 Task: Check for job postings on the  page of United Health Group
Action: Mouse moved to (702, 119)
Screenshot: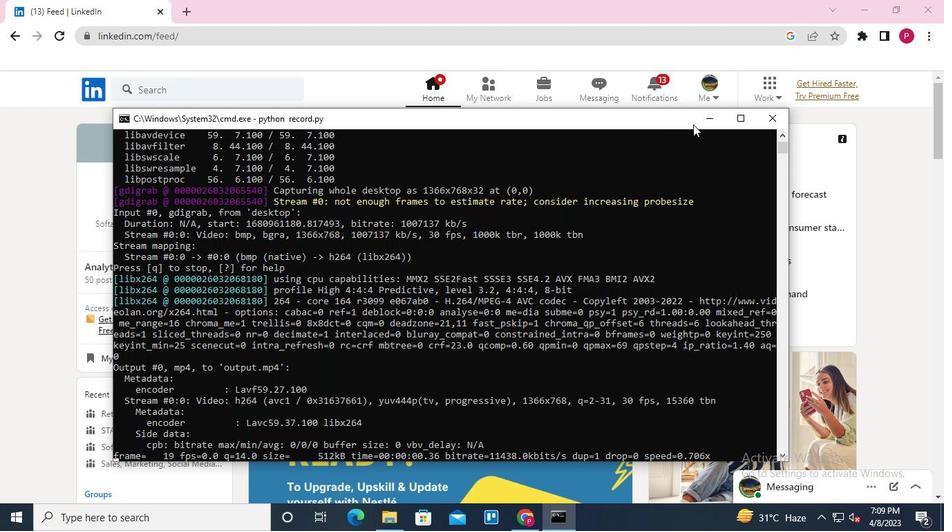 
Action: Mouse pressed left at (702, 119)
Screenshot: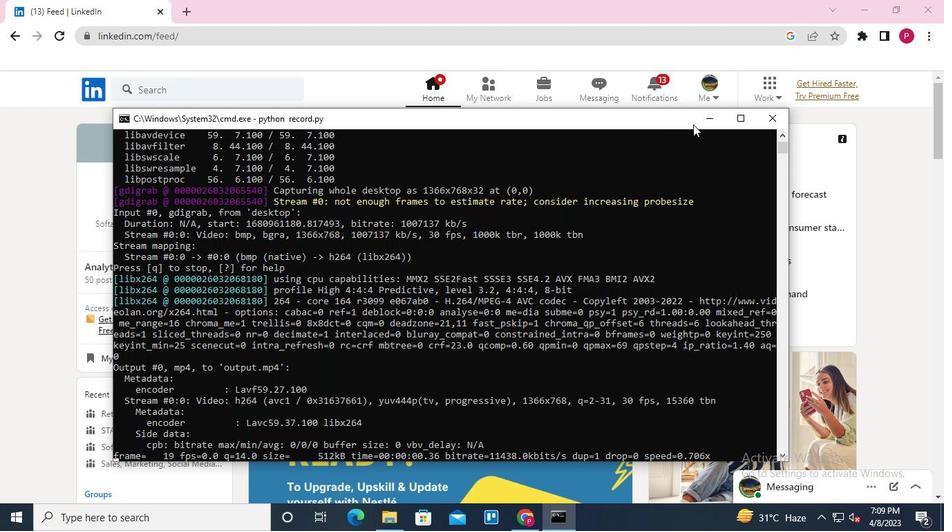 
Action: Mouse moved to (163, 88)
Screenshot: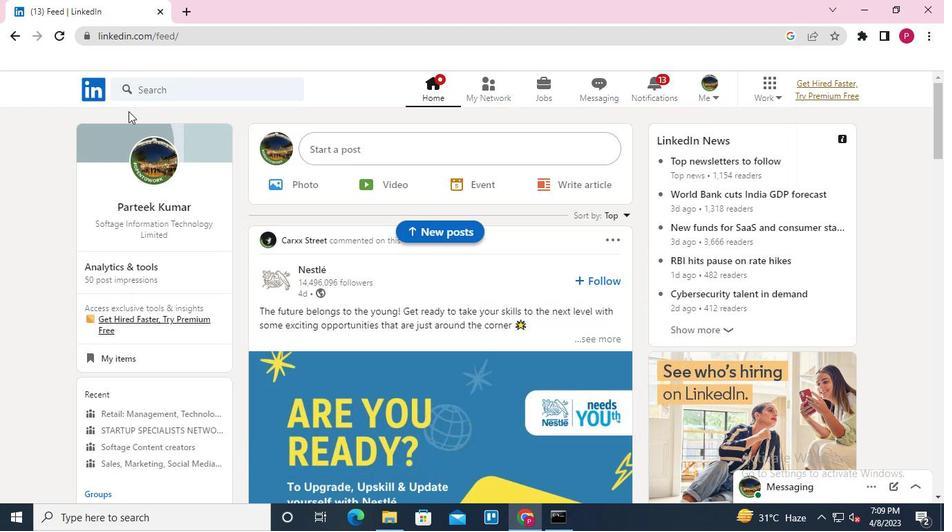 
Action: Mouse pressed left at (163, 88)
Screenshot: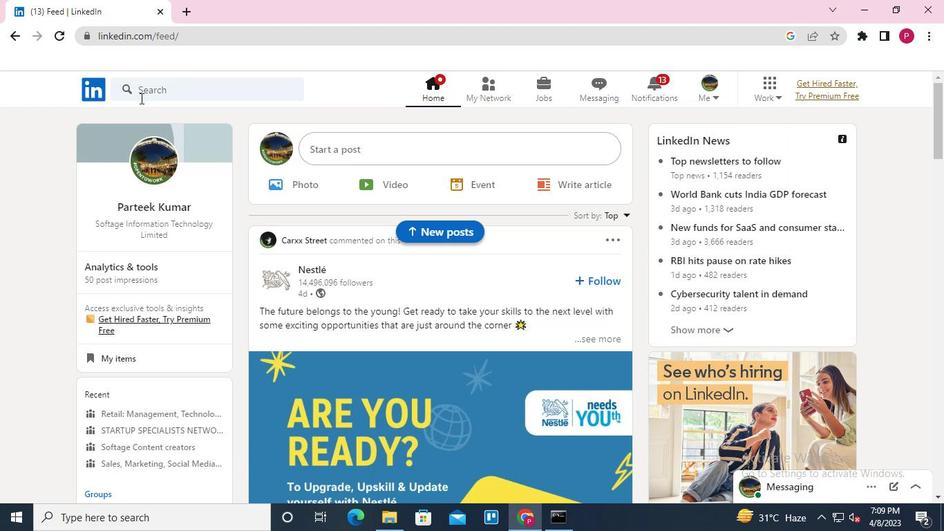
Action: Mouse moved to (145, 149)
Screenshot: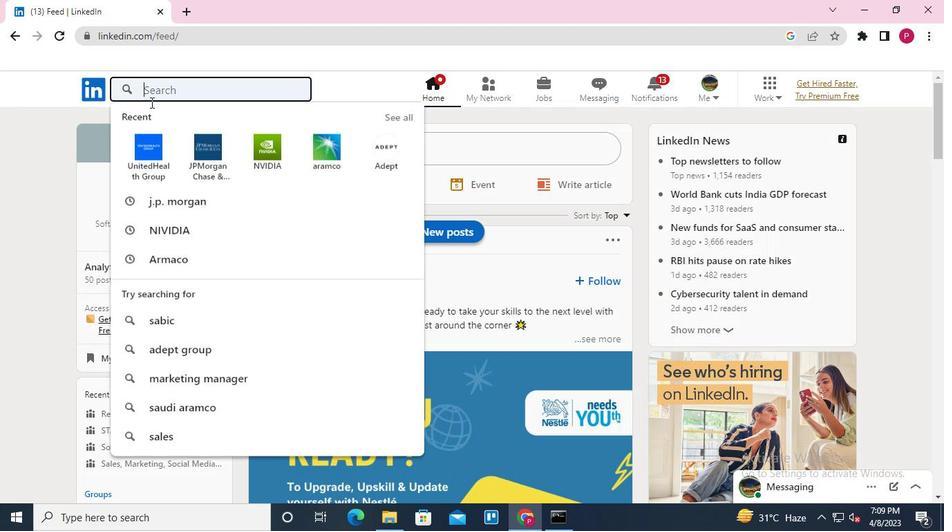 
Action: Mouse pressed left at (145, 149)
Screenshot: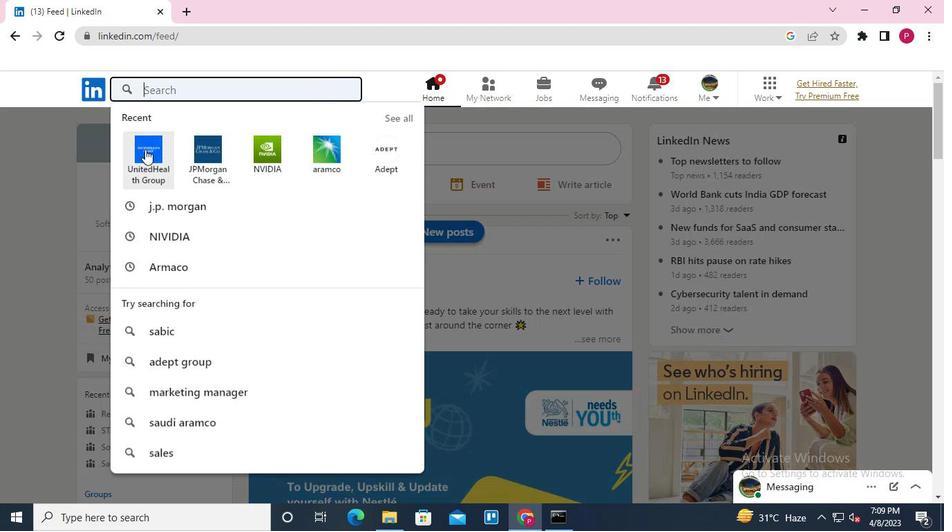 
Action: Mouse moved to (286, 165)
Screenshot: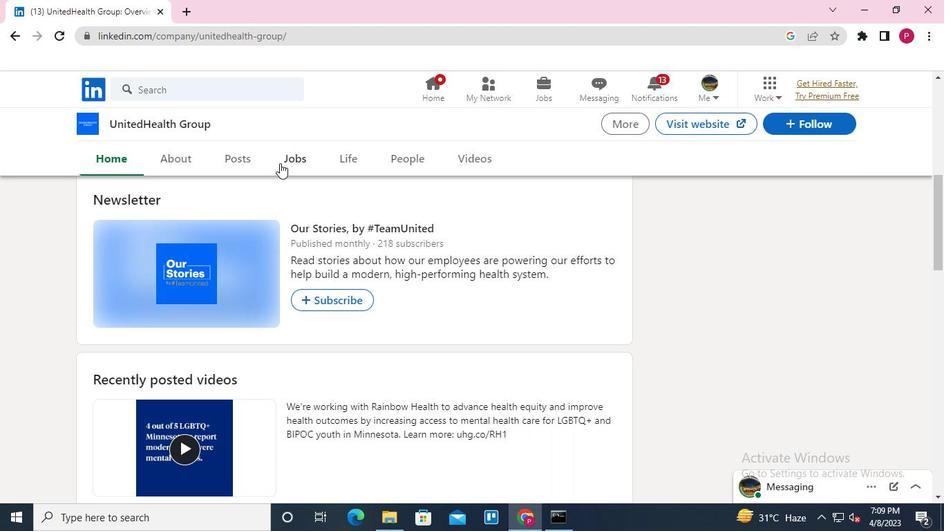 
Action: Mouse pressed left at (286, 165)
Screenshot: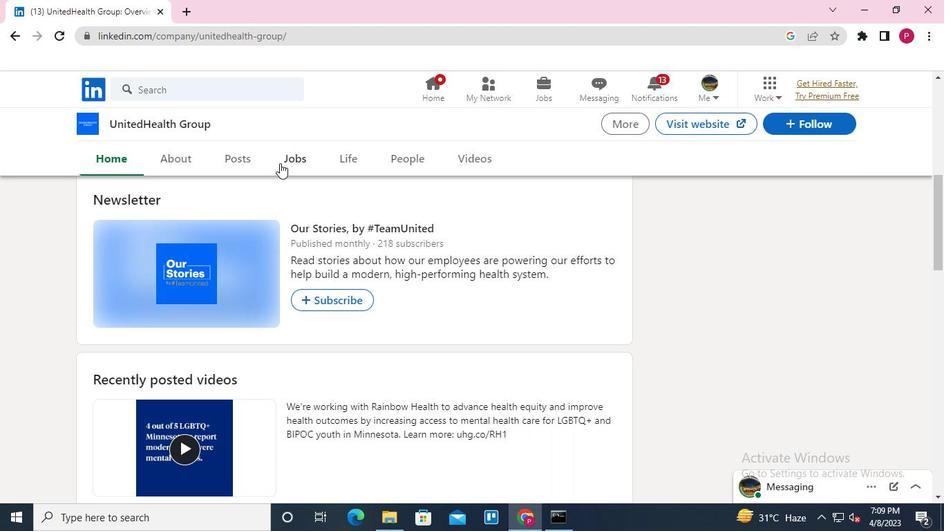 
Action: Mouse moved to (349, 376)
Screenshot: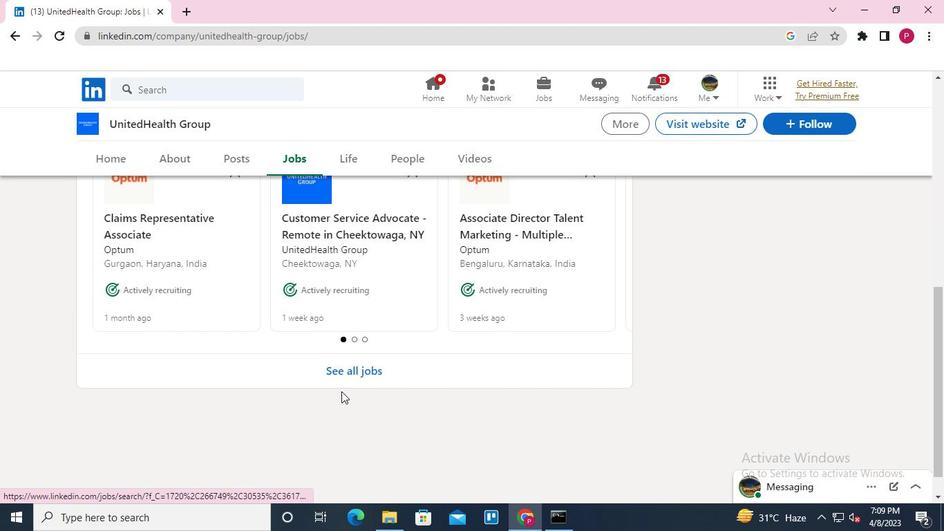 
Action: Mouse pressed left at (349, 376)
Screenshot: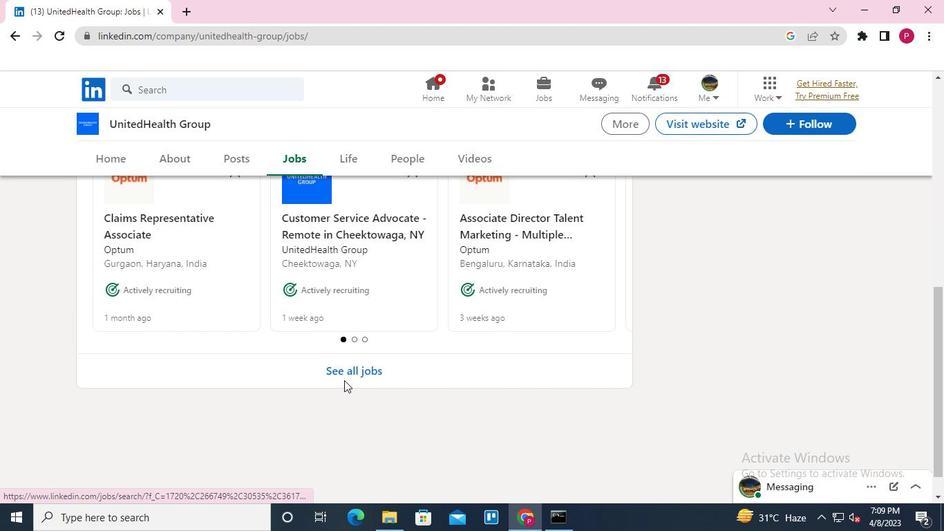 
Action: Mouse moved to (321, 339)
Screenshot: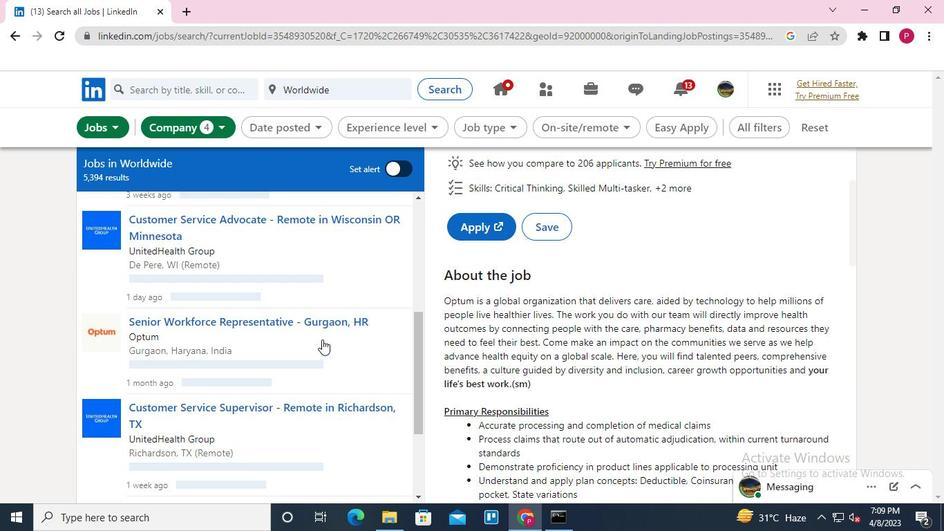 
Action: Keyboard Key.alt_l
Screenshot: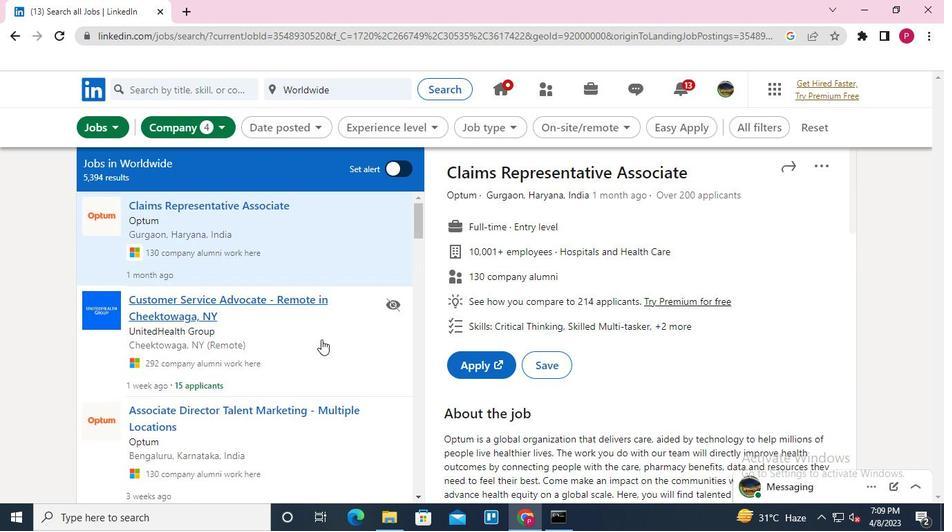 
Action: Keyboard Key.tab
Screenshot: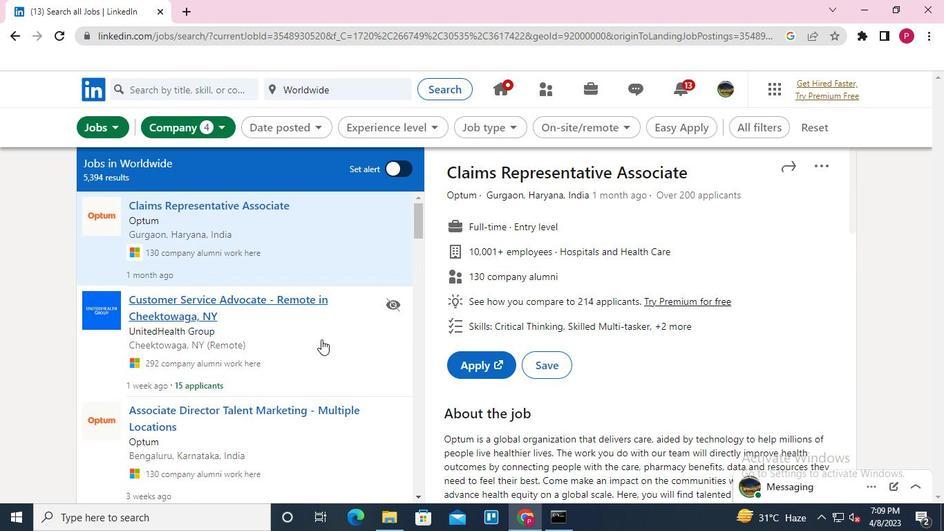 
Action: Mouse moved to (773, 117)
Screenshot: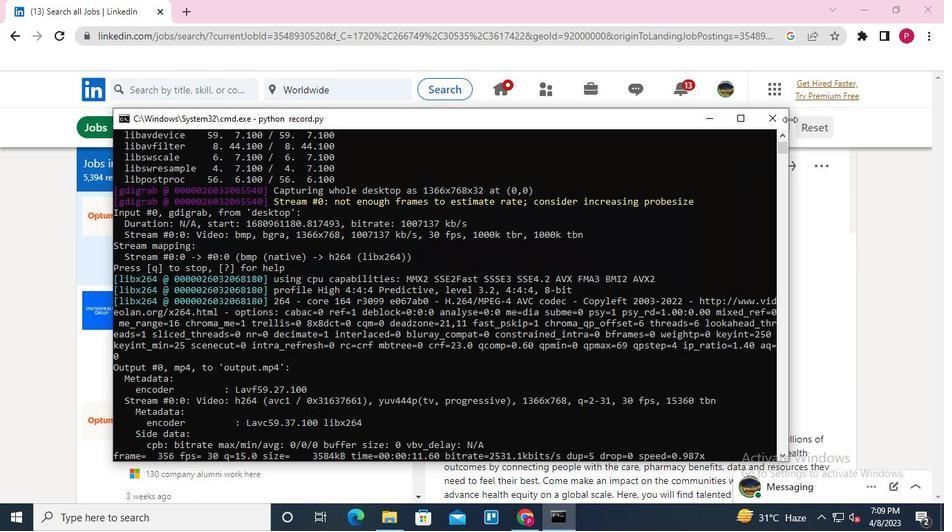 
Action: Mouse pressed left at (773, 117)
Screenshot: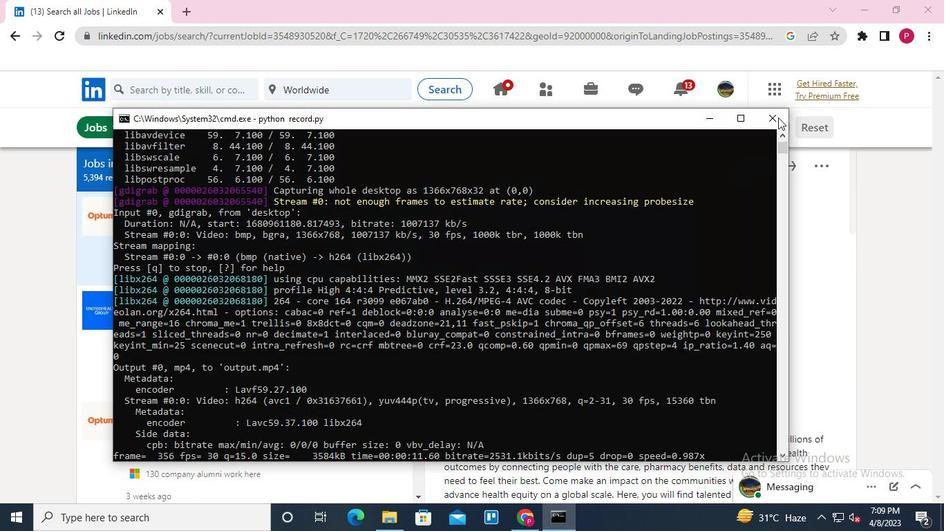 
Action: Mouse moved to (773, 117)
Screenshot: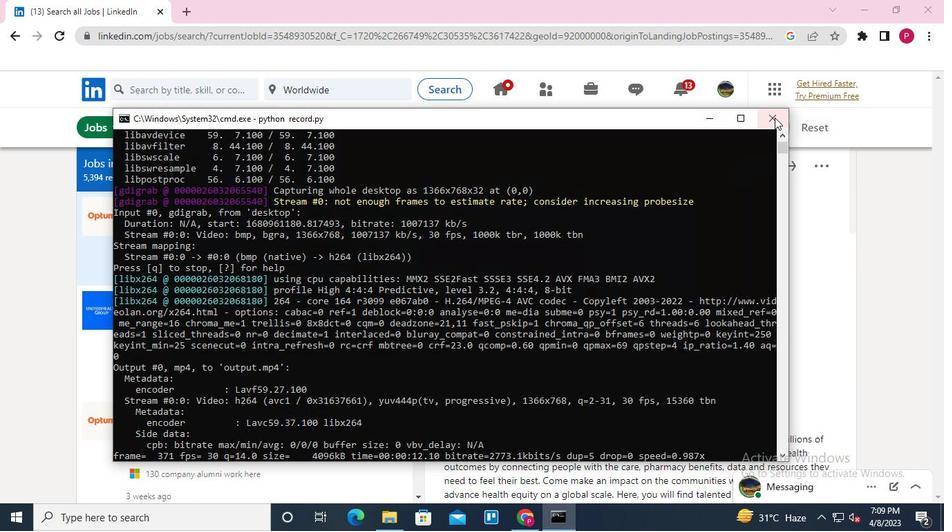 
